 Task: Calculate the distance between Chicago and Door County.
Action: Key pressed c<Key.caps_lock>HICAGO
Screenshot: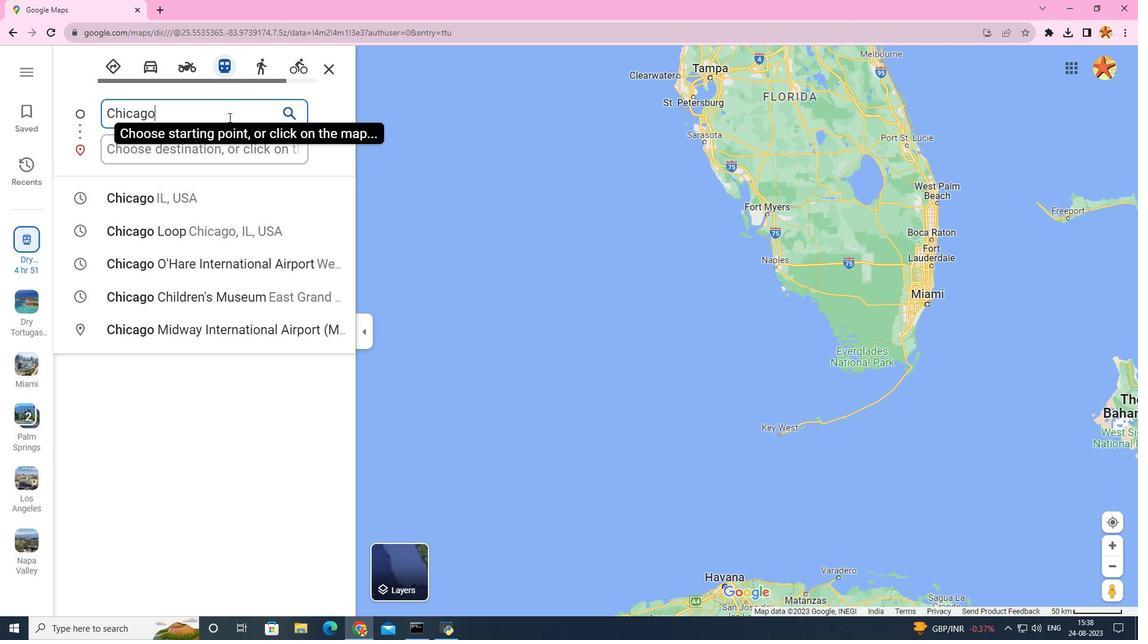 
Action: Mouse moved to (815, 508)
Screenshot: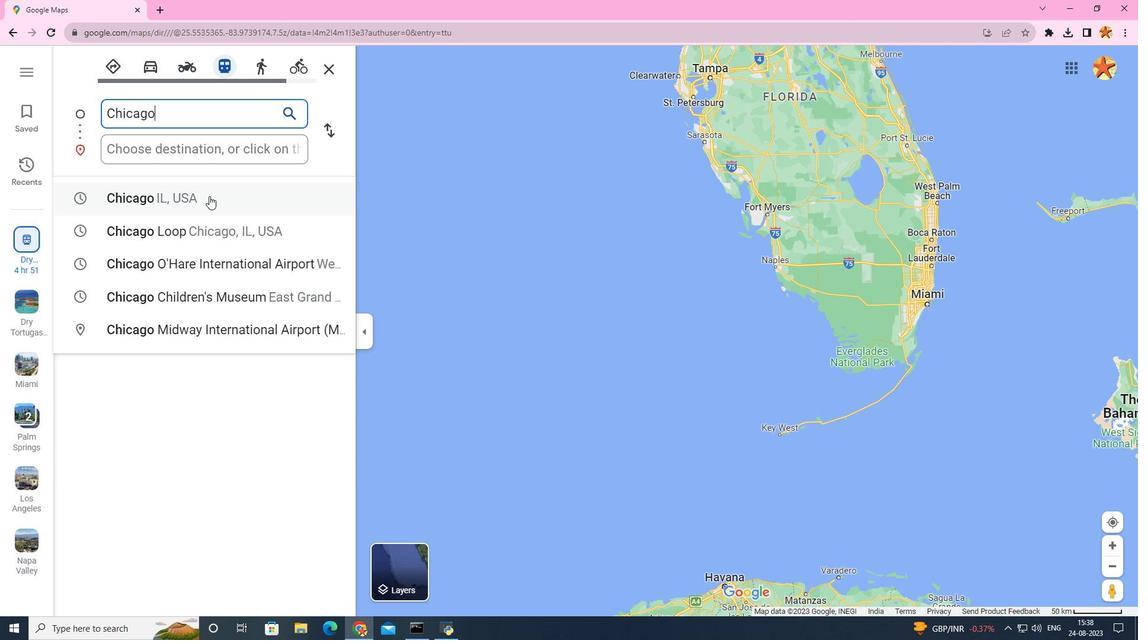 
Action: Mouse pressed left at (815, 508)
Screenshot: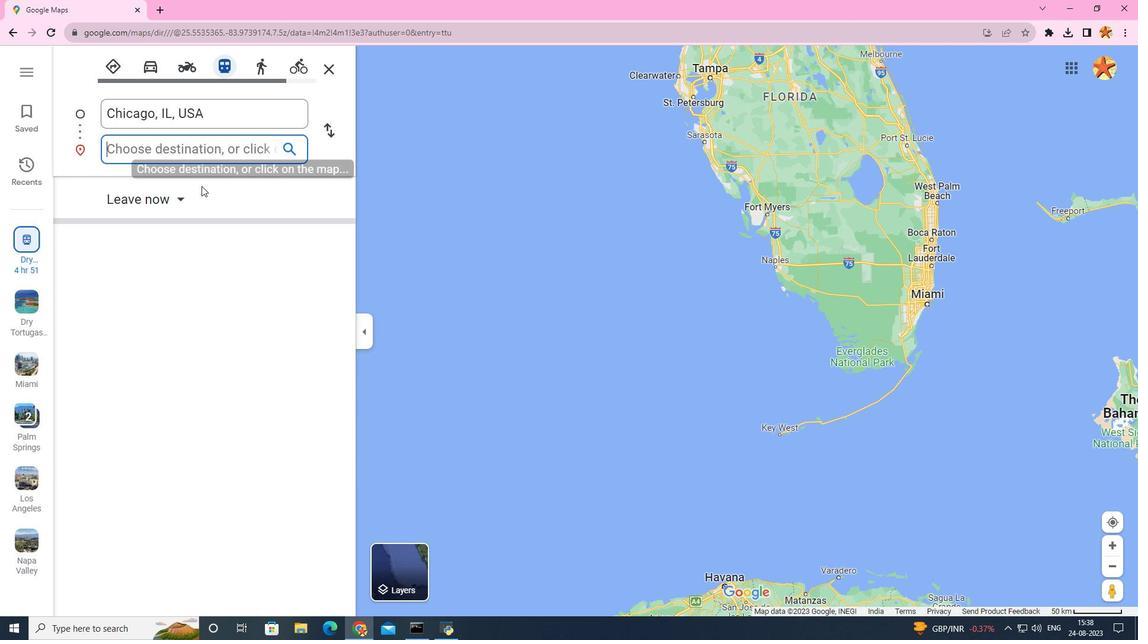 
Action: Mouse moved to (825, 507)
Screenshot: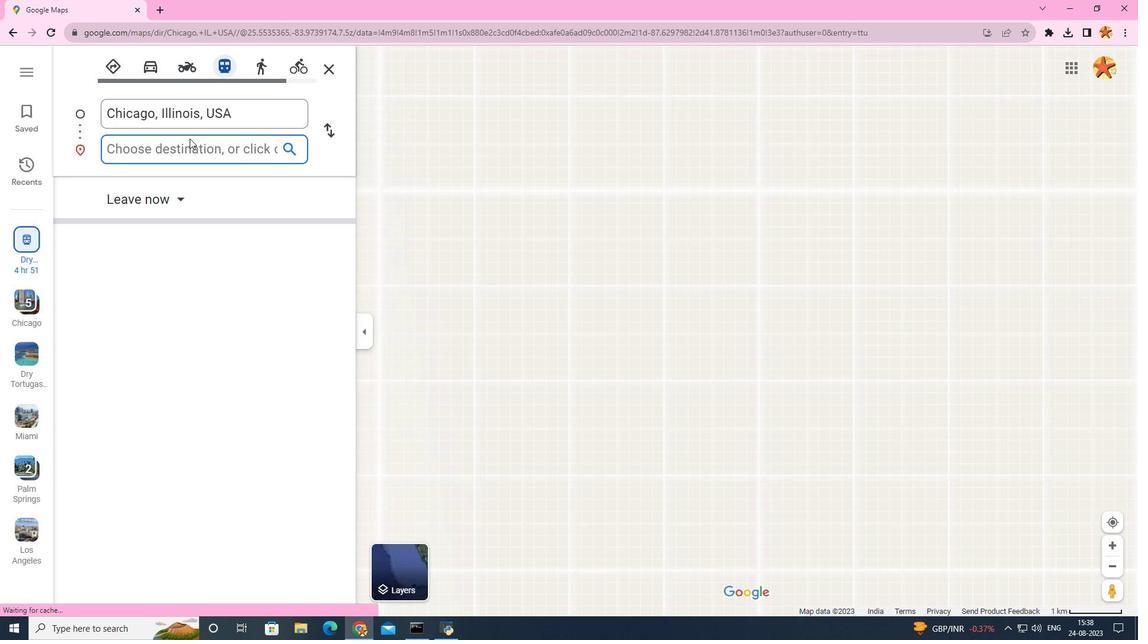 
Action: Mouse pressed left at (825, 507)
Screenshot: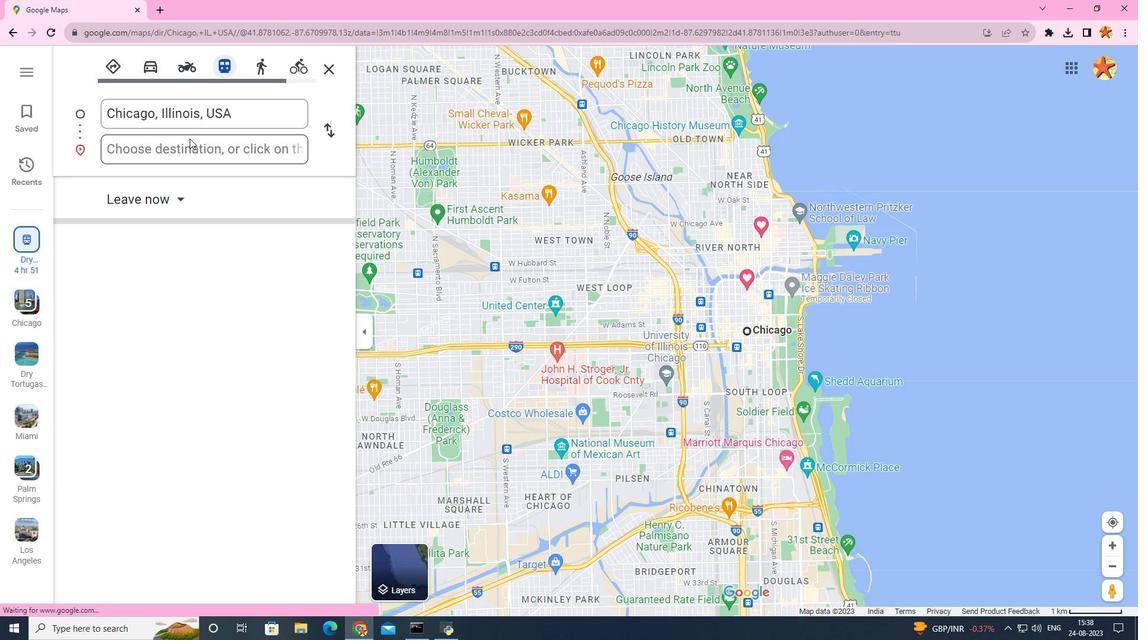 
Action: Key pressed <Key.caps_lock>d<Key.caps_lock>OOR<Key.space>
Screenshot: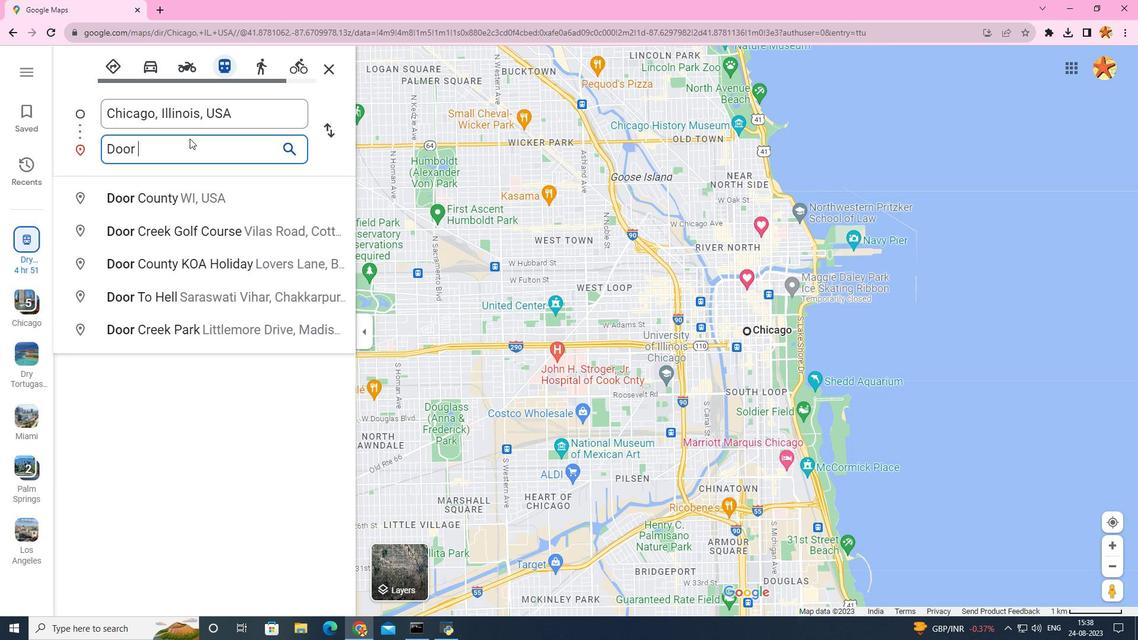 
Action: Mouse moved to (820, 509)
Screenshot: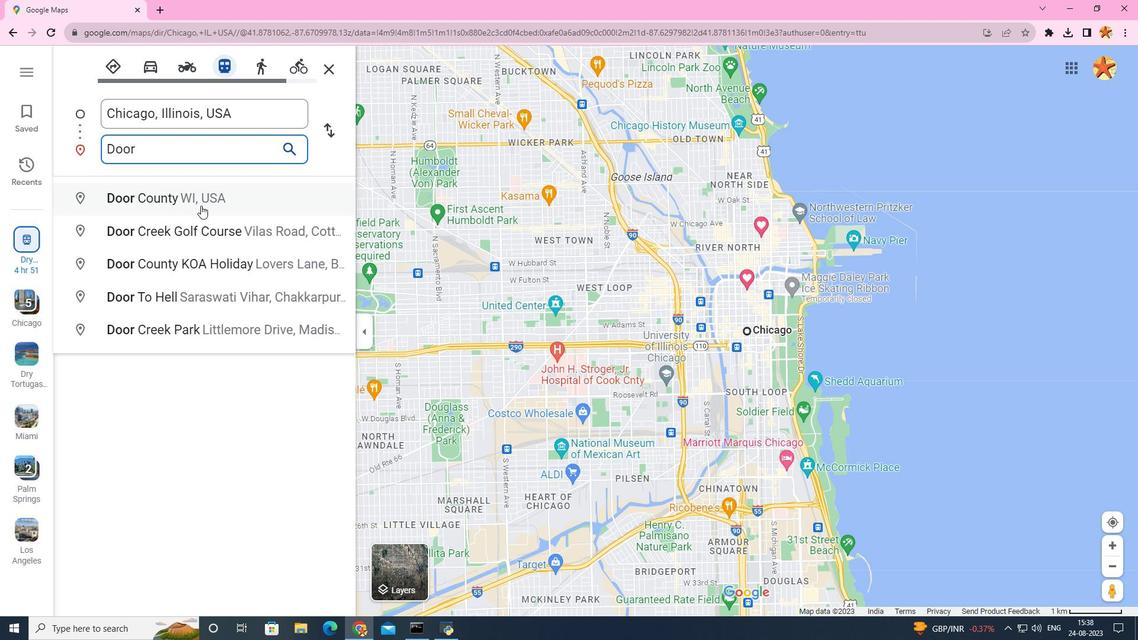 
Action: Mouse pressed left at (820, 509)
Screenshot: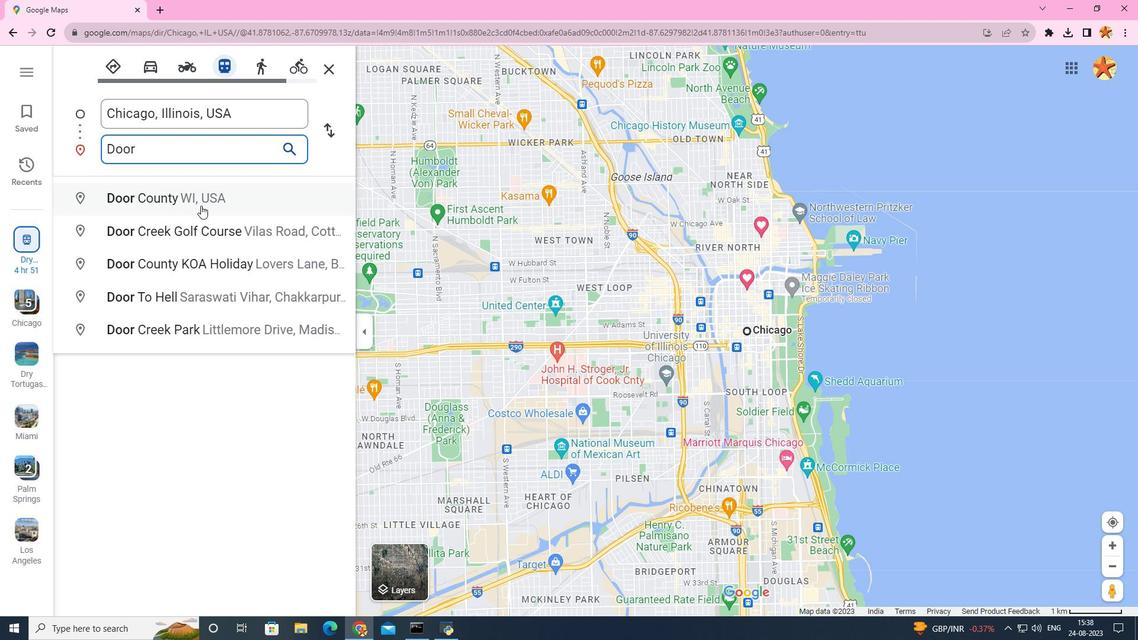 
Action: Mouse moved to (588, 517)
Screenshot: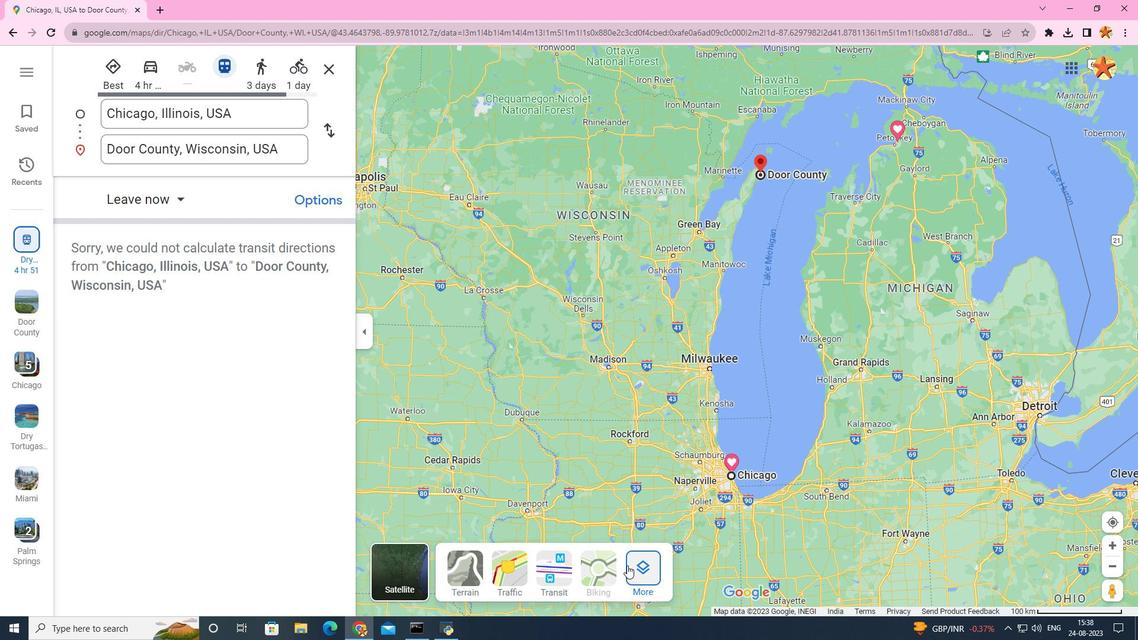 
Action: Mouse pressed left at (588, 517)
Screenshot: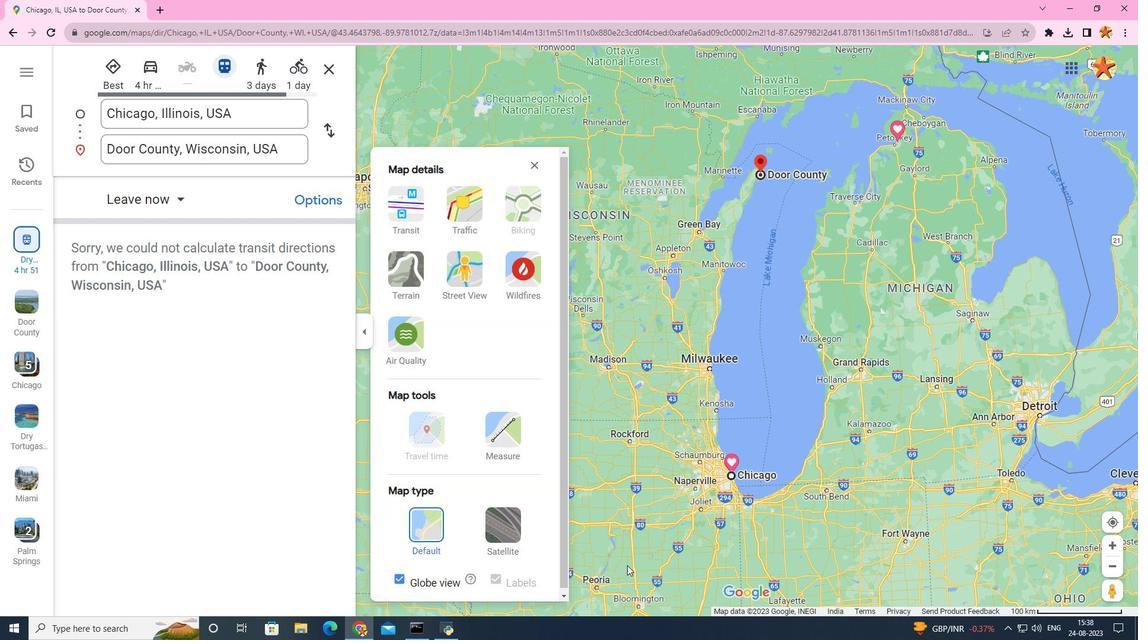 
Action: Mouse moved to (661, 514)
Screenshot: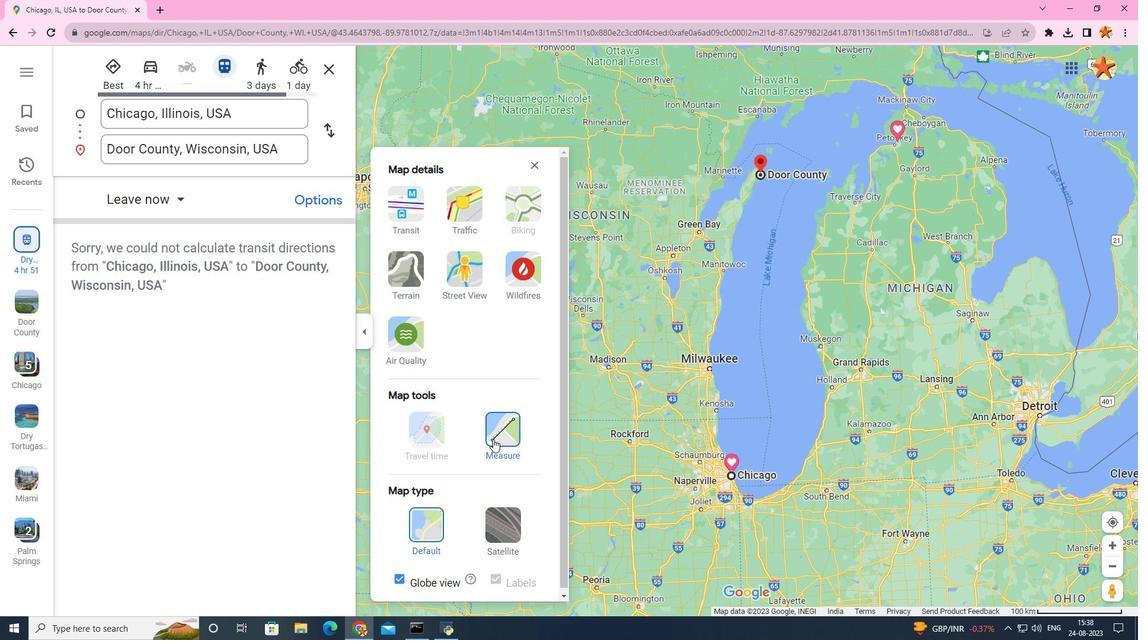 
Action: Mouse pressed left at (661, 514)
Screenshot: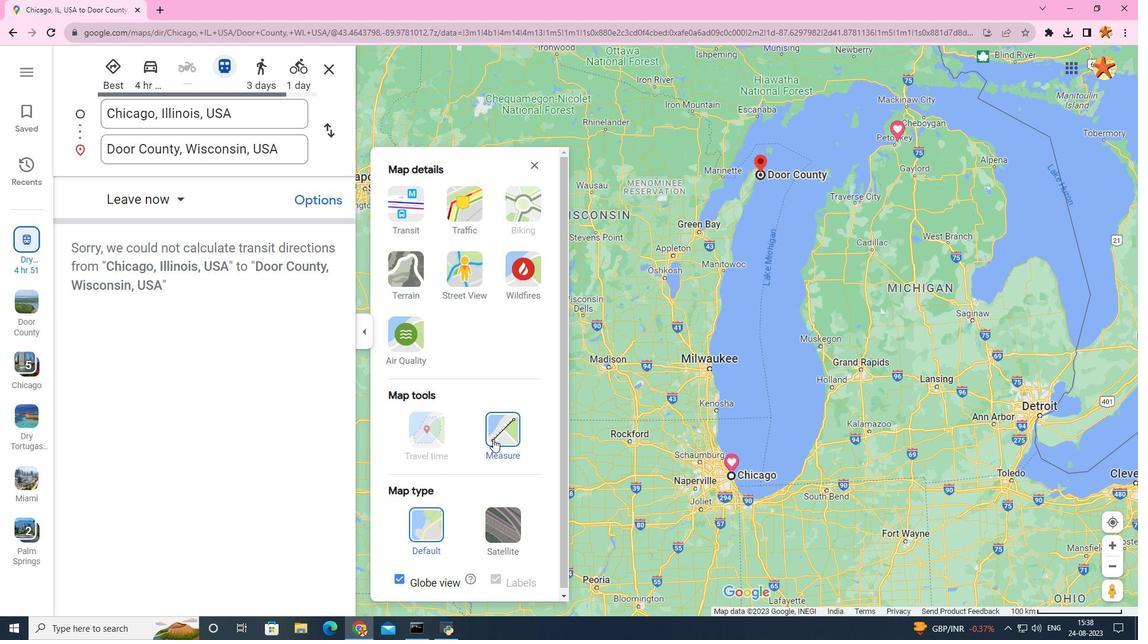
Action: Mouse moved to (532, 515)
Screenshot: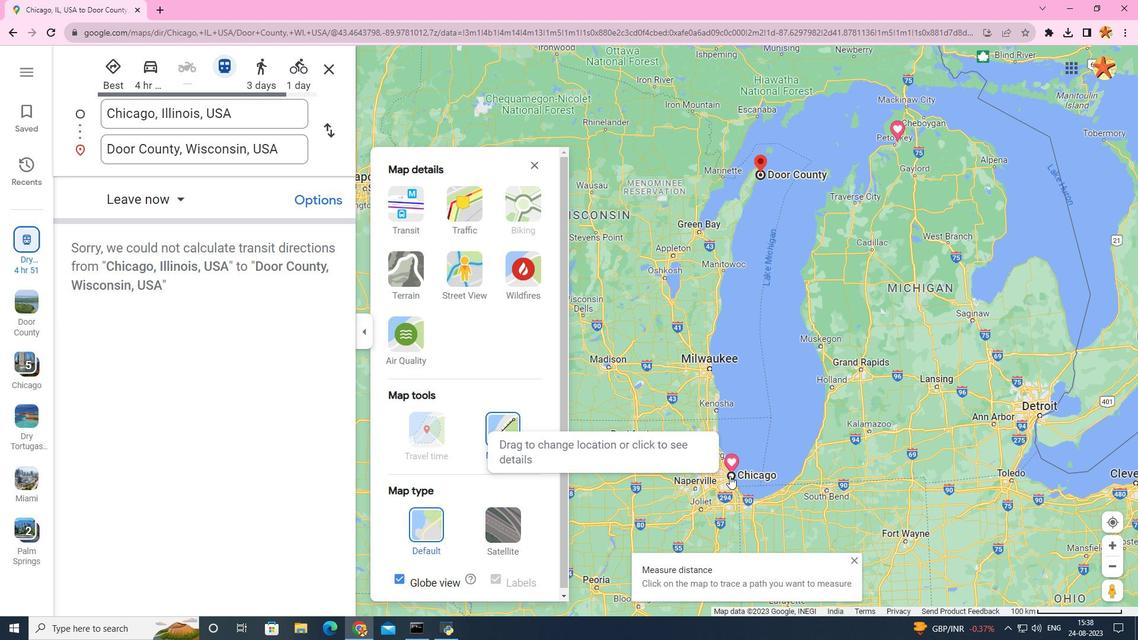 
Action: Mouse pressed left at (532, 515)
Screenshot: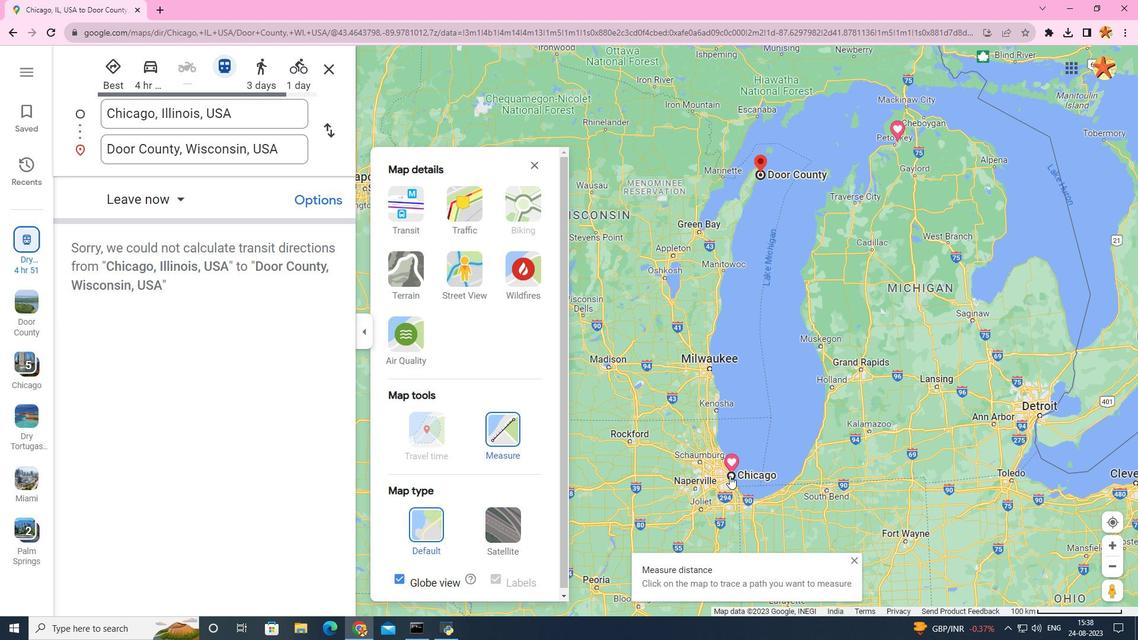 
Action: Mouse moved to (514, 508)
Screenshot: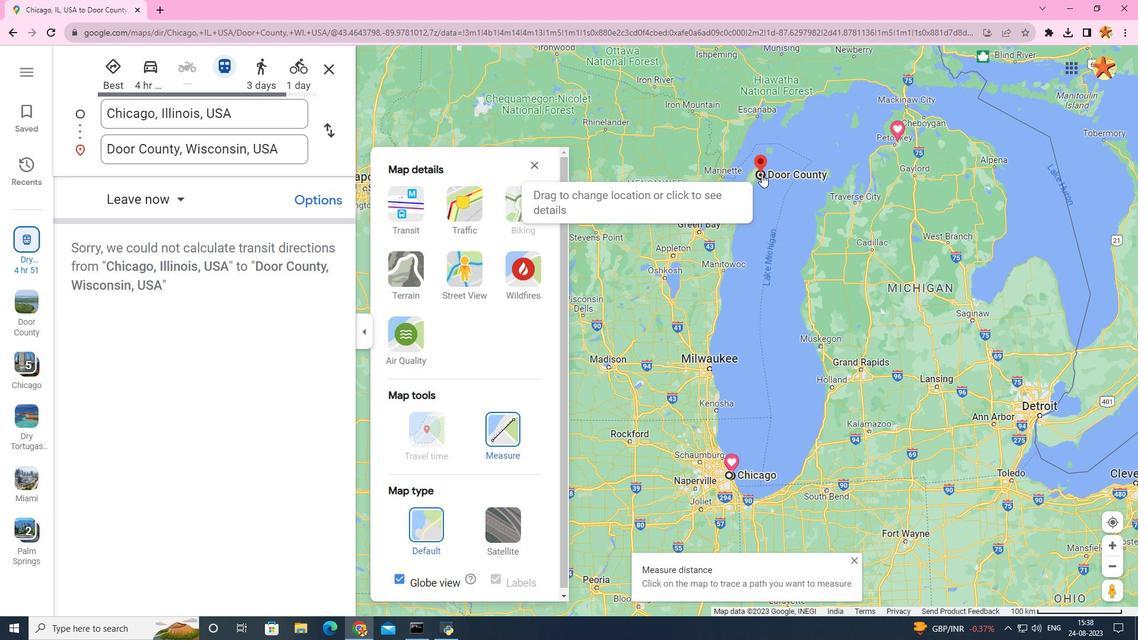 
Action: Mouse pressed left at (514, 508)
Screenshot: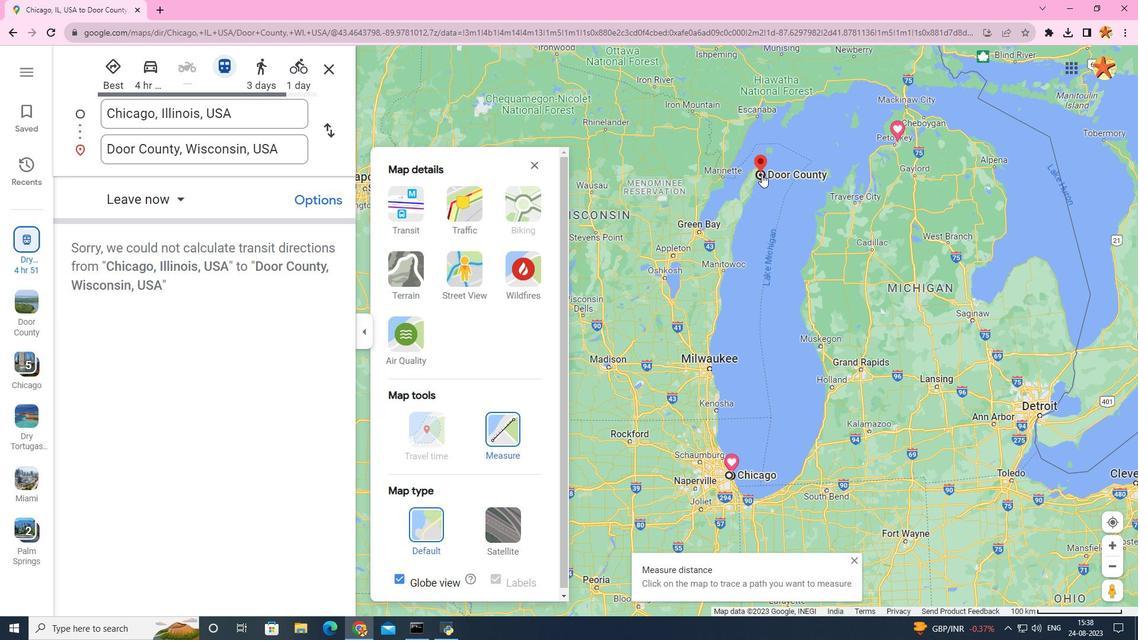 
Action: Mouse moved to (479, 512)
Screenshot: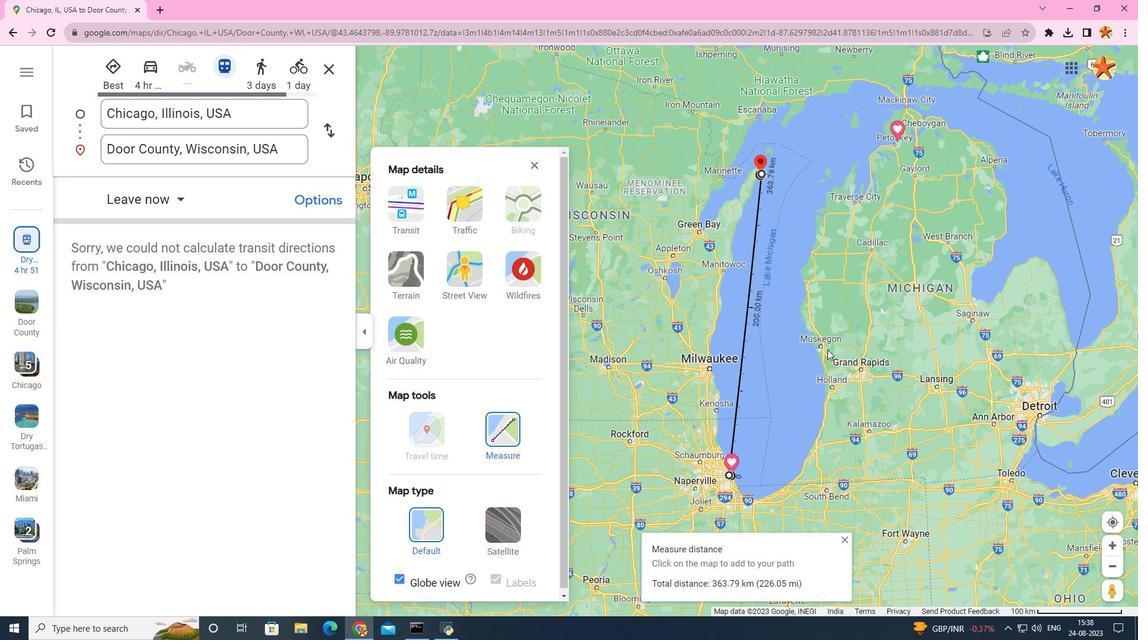 
